 Task: Create a new contact group named 'Sliders', categorize it under 'Yellow Category', and add 'Shubham Jain' and 'Sumit Kumar' as members.
Action: Mouse moved to (13, 100)
Screenshot: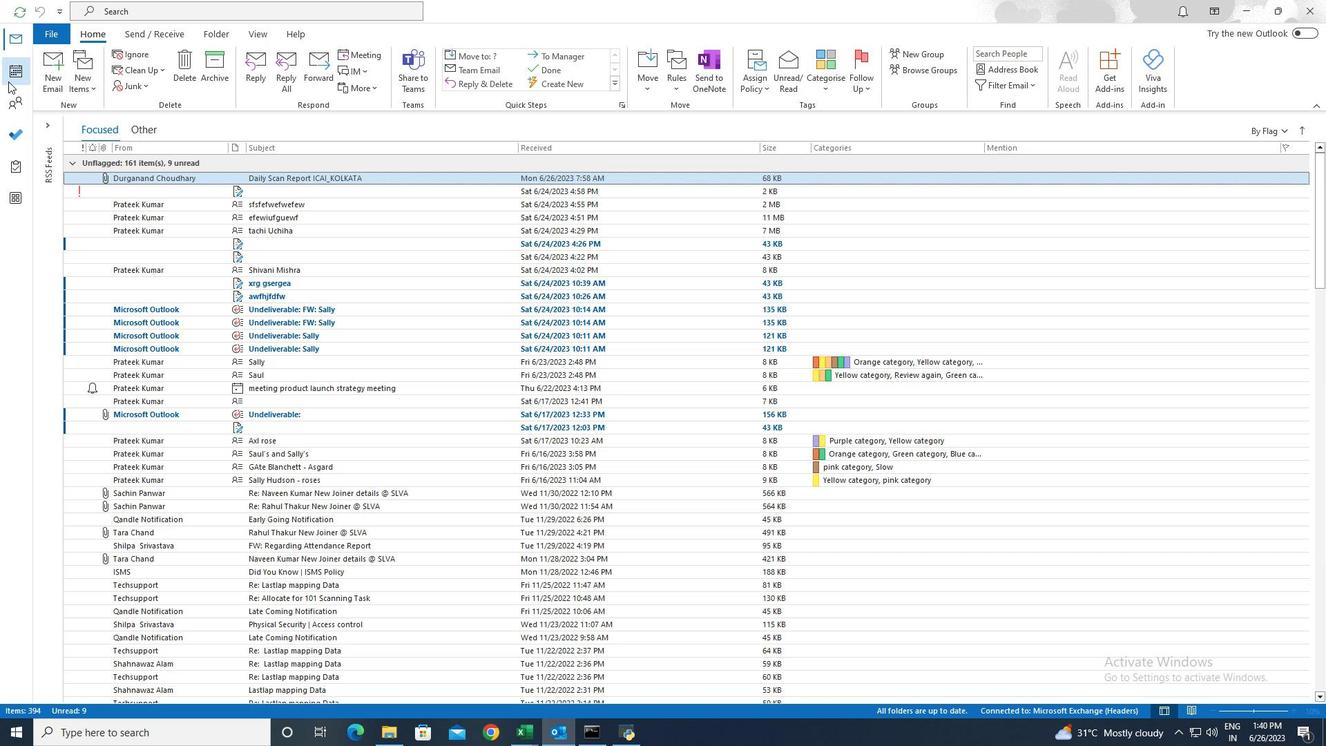 
Action: Mouse pressed left at (13, 100)
Screenshot: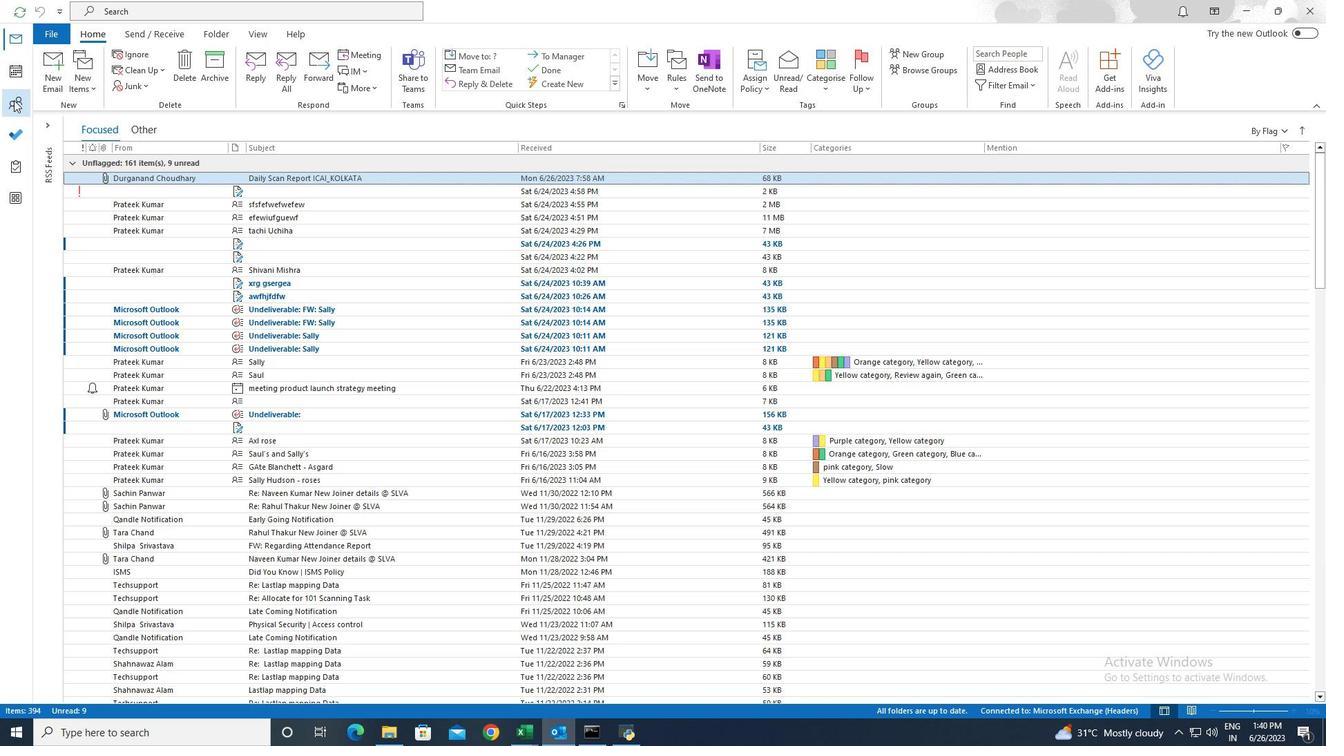 
Action: Mouse moved to (131, 62)
Screenshot: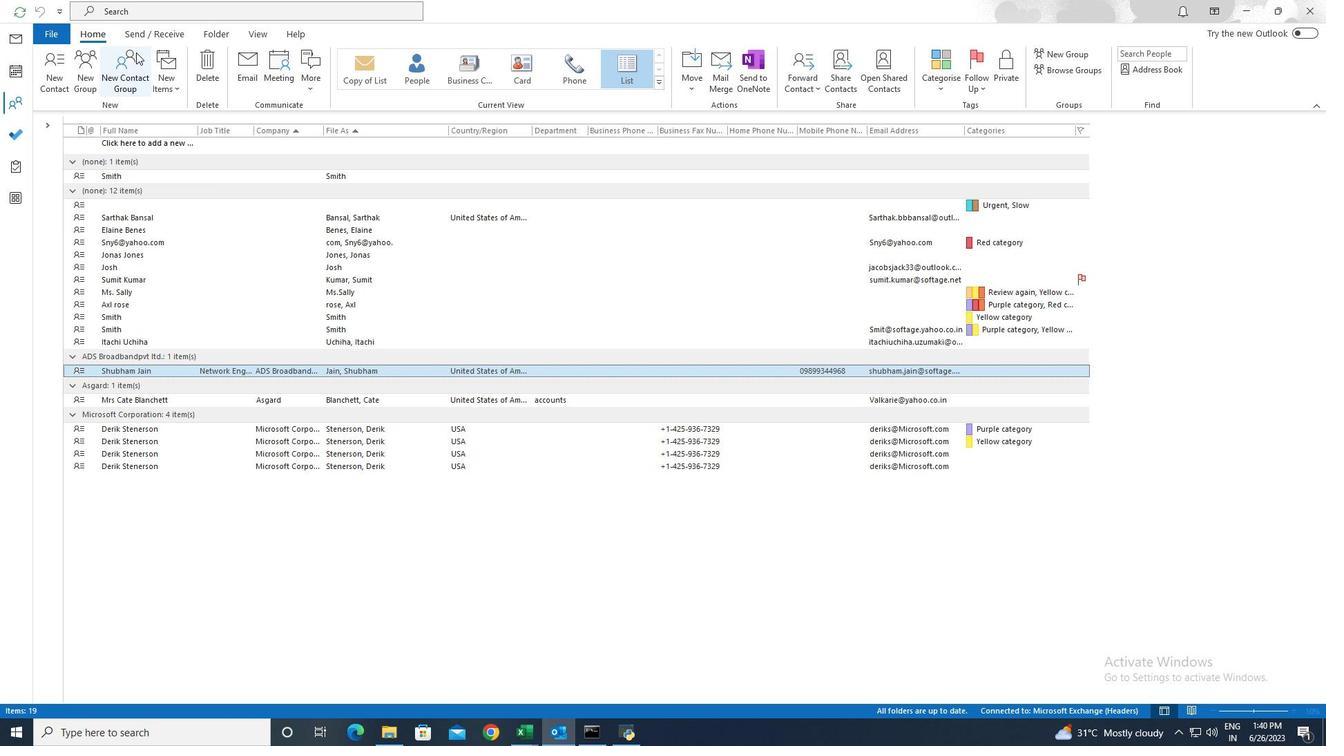 
Action: Mouse pressed left at (131, 62)
Screenshot: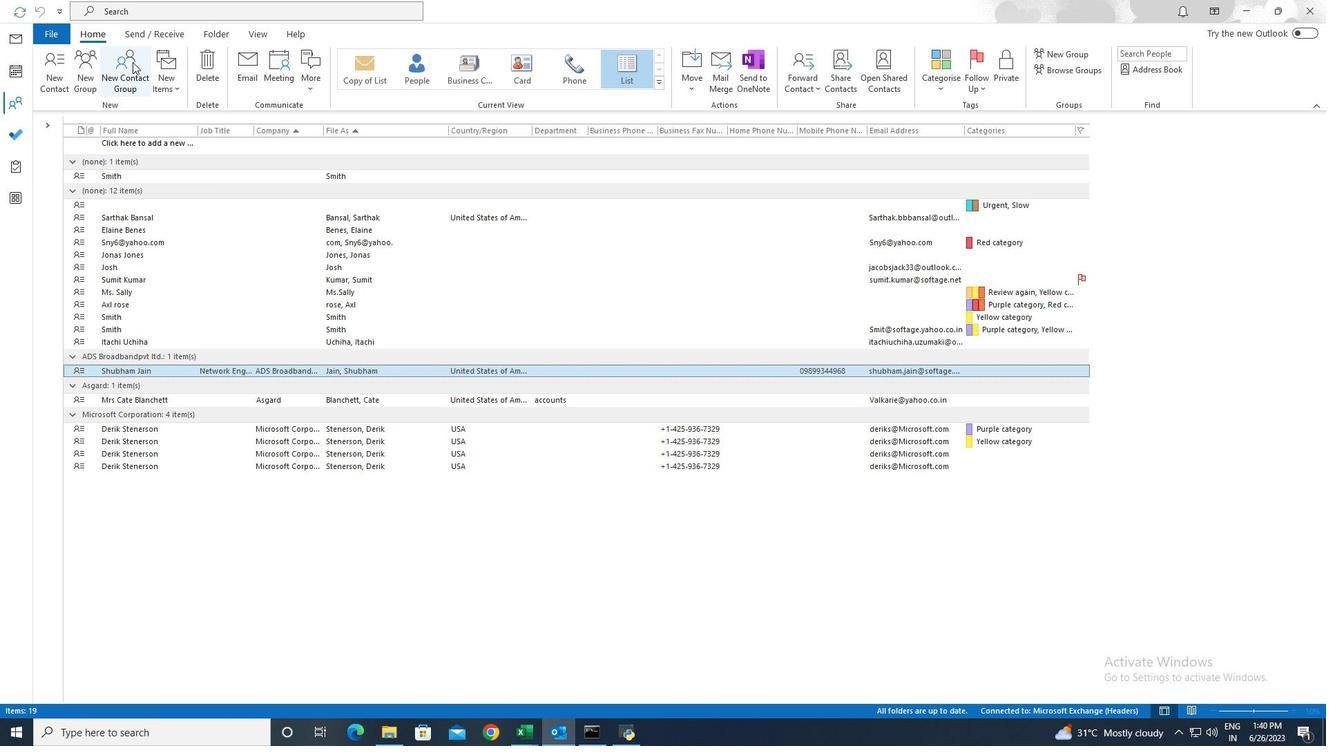 
Action: Mouse moved to (583, 198)
Screenshot: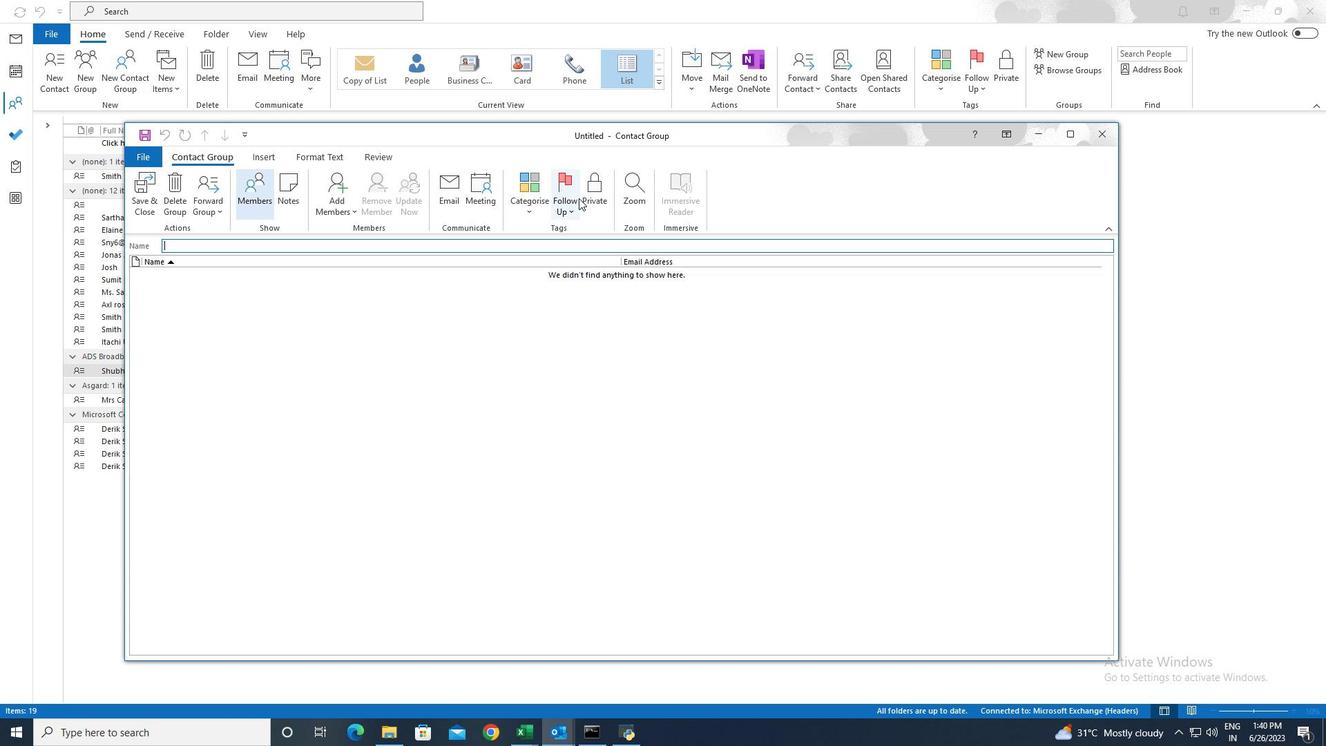 
Action: Mouse pressed left at (583, 198)
Screenshot: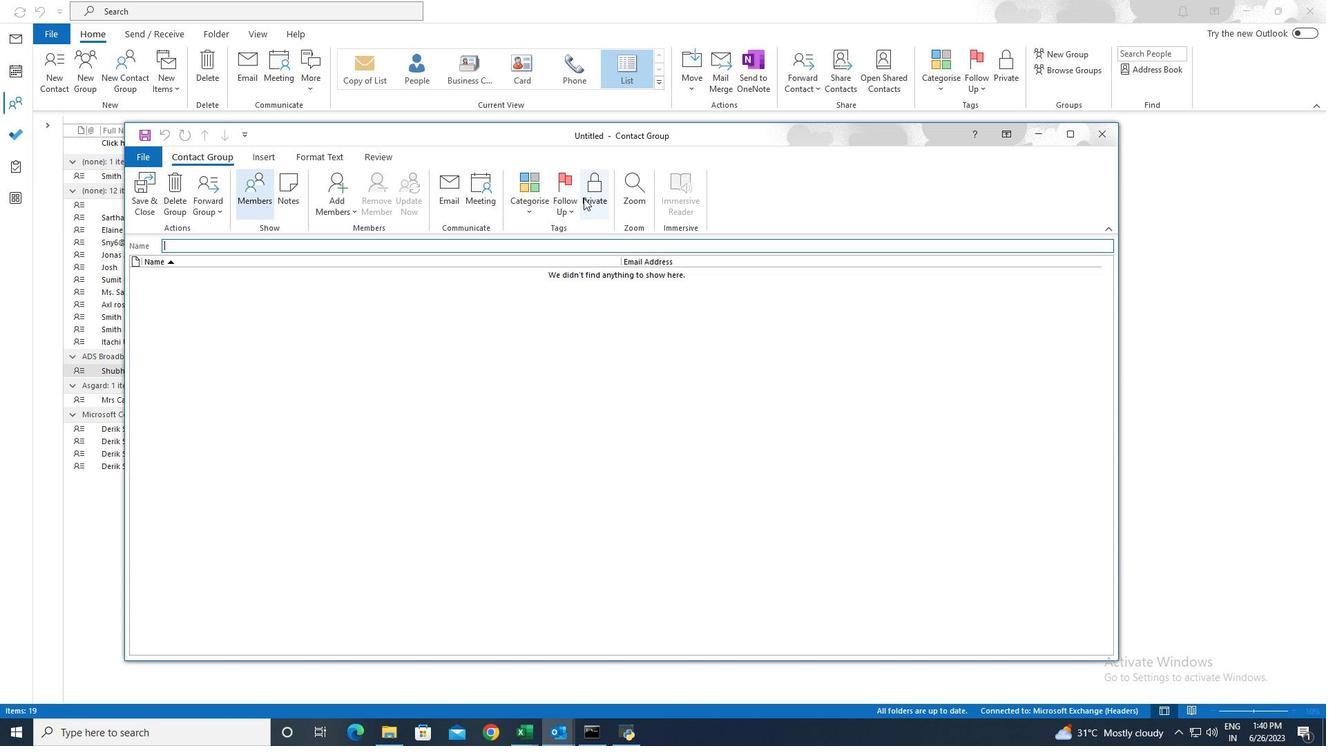 
Action: Mouse moved to (334, 245)
Screenshot: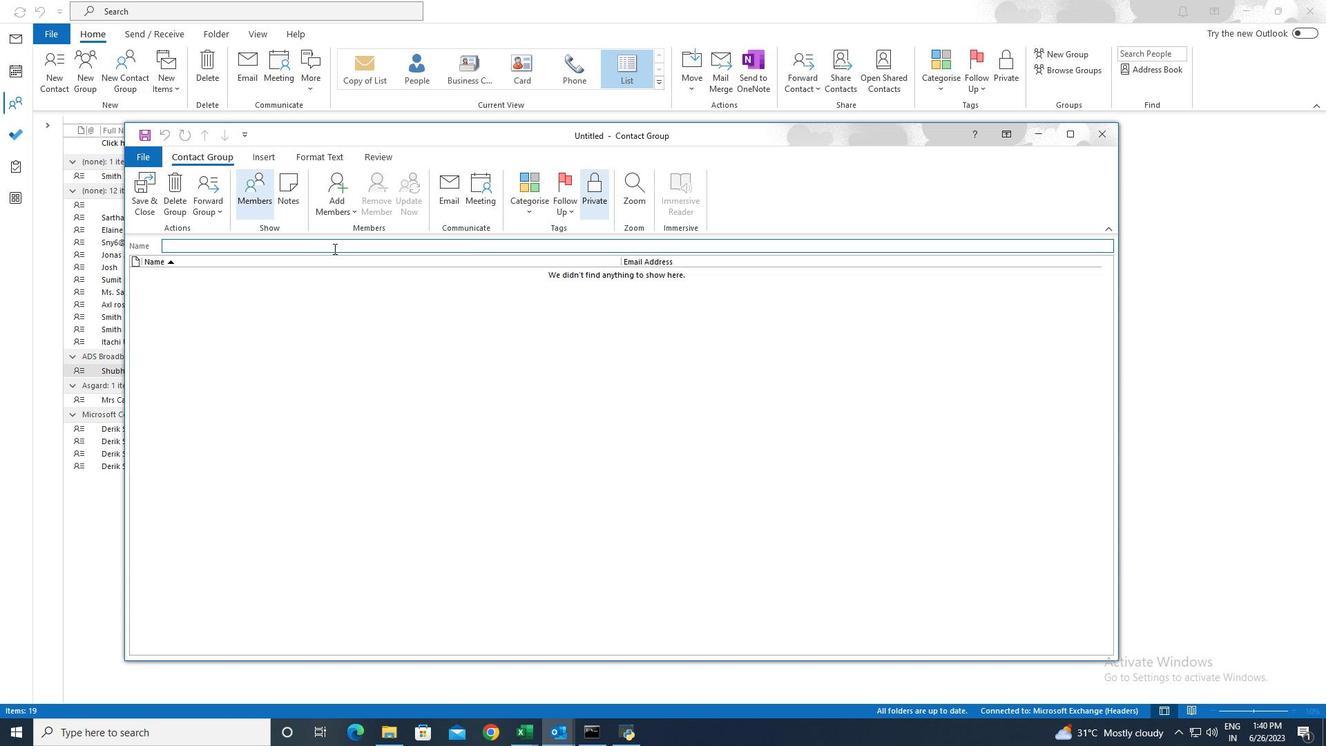 
Action: Mouse pressed left at (334, 245)
Screenshot: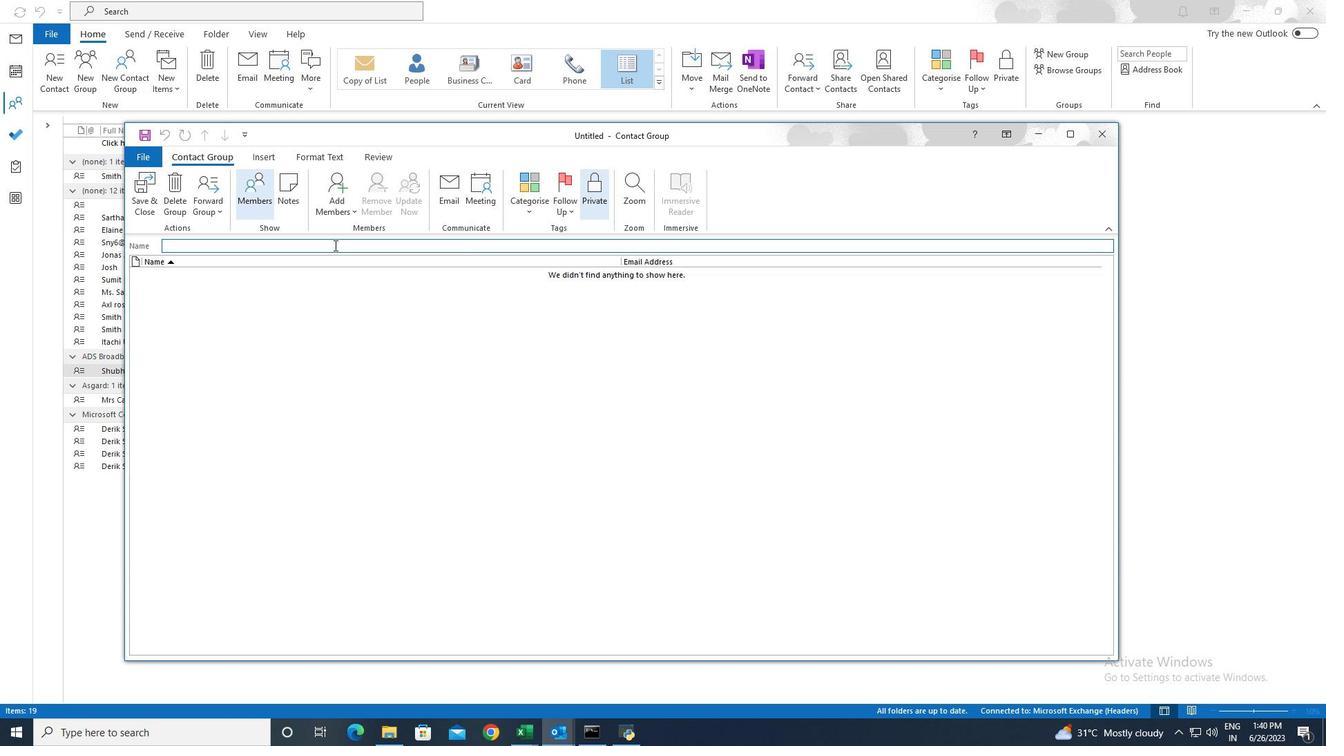
Action: Key pressed <Key.shift>Sliders
Screenshot: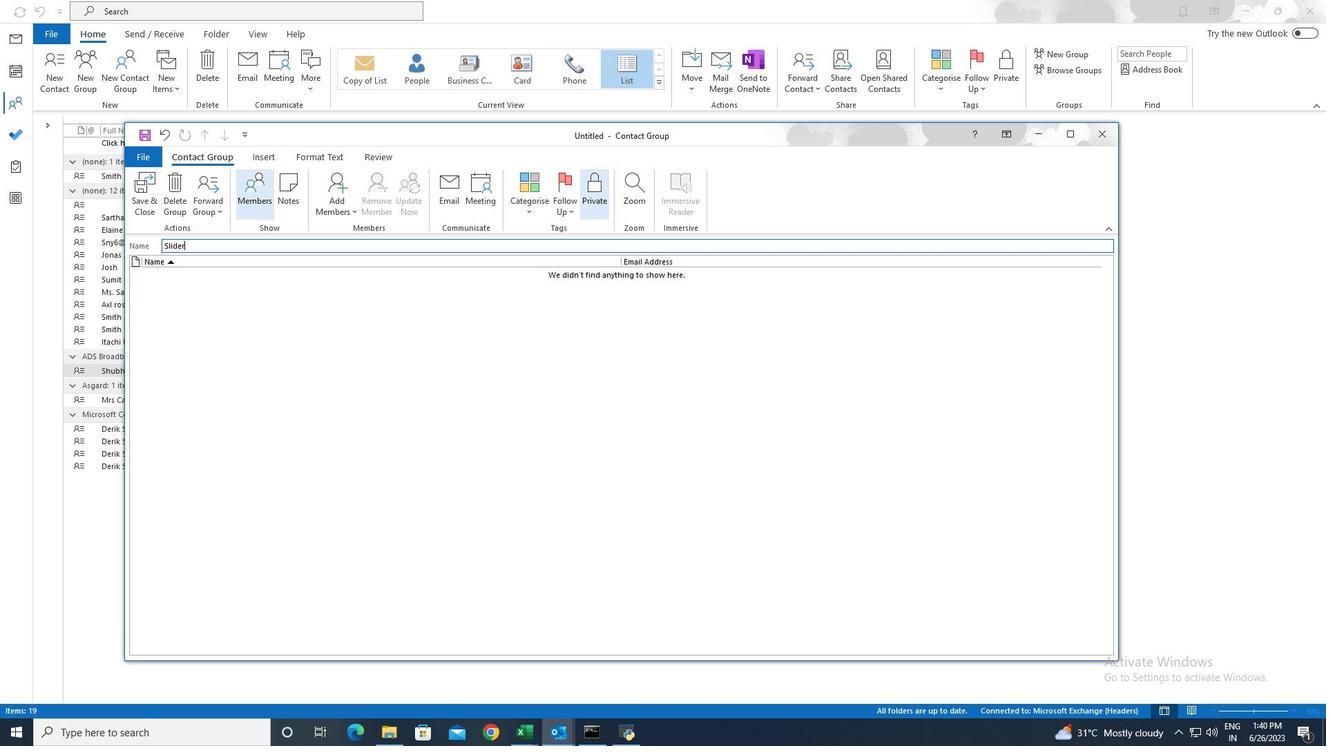 
Action: Mouse moved to (513, 202)
Screenshot: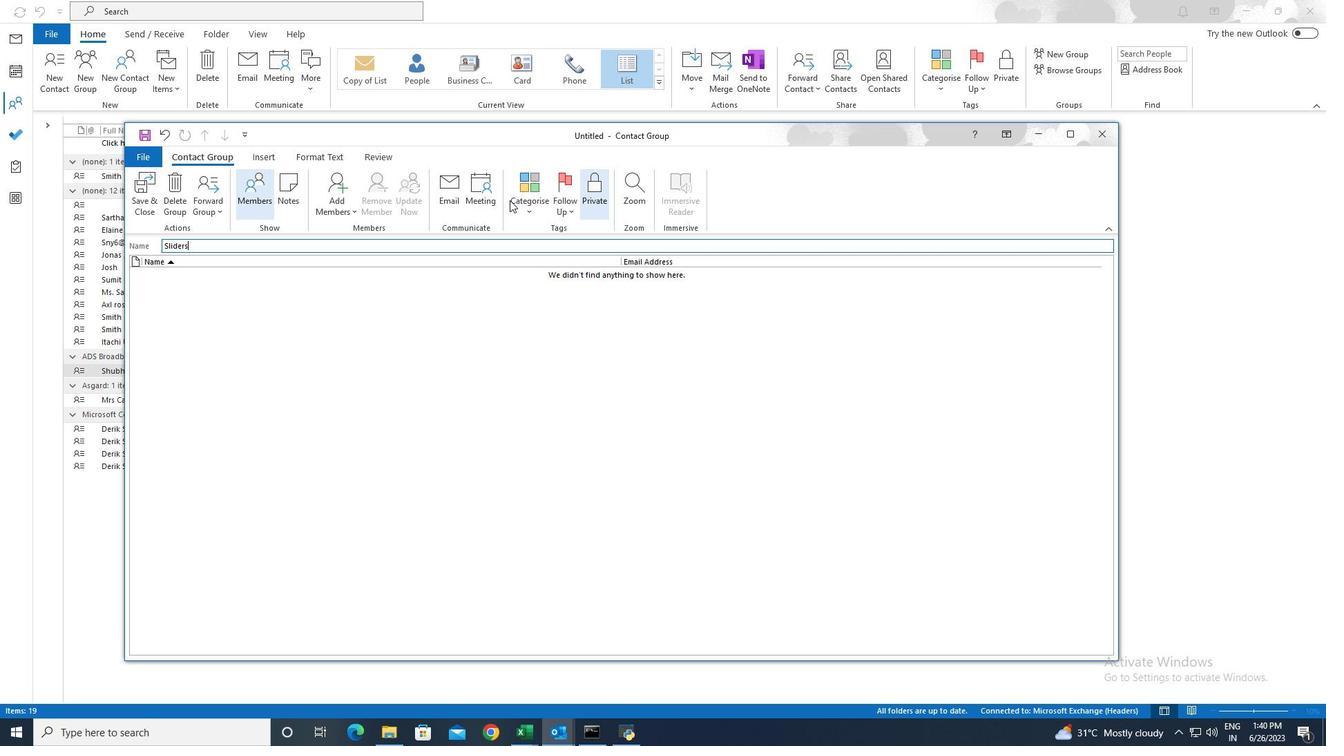 
Action: Mouse pressed left at (513, 202)
Screenshot: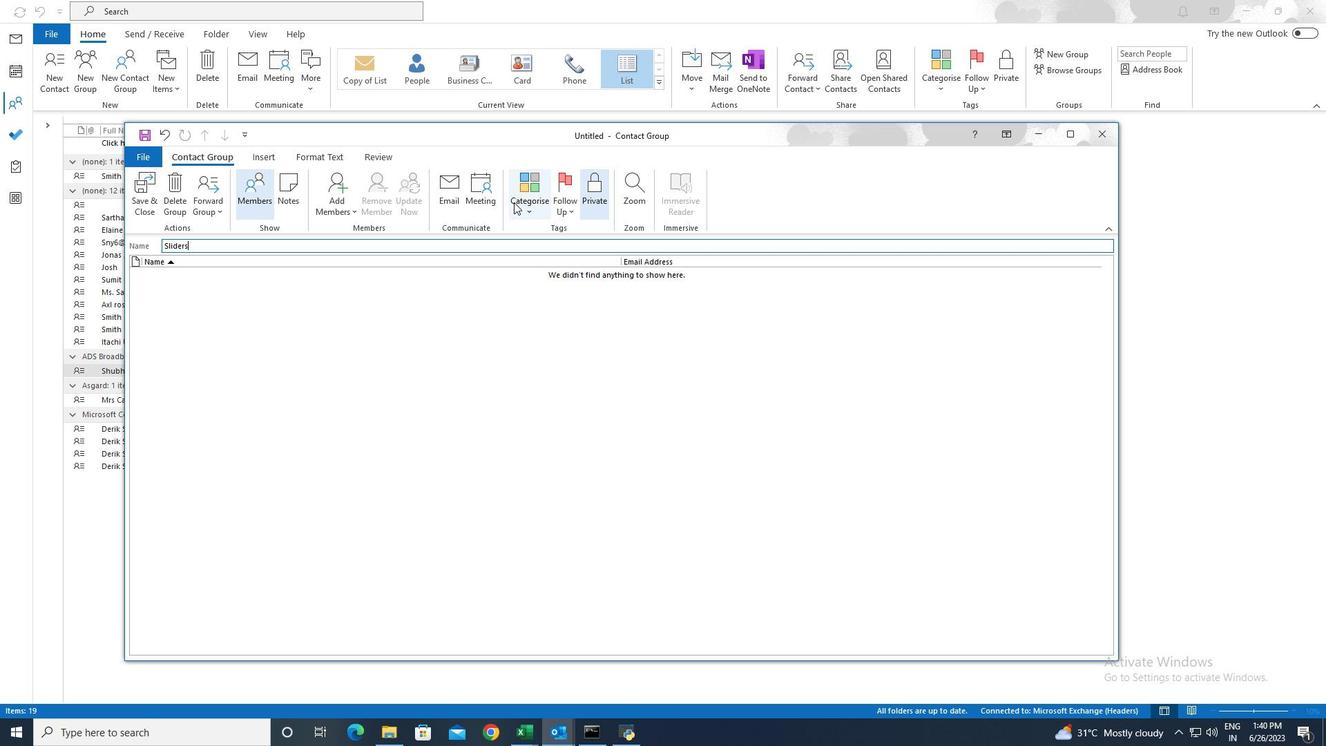 
Action: Mouse moved to (556, 398)
Screenshot: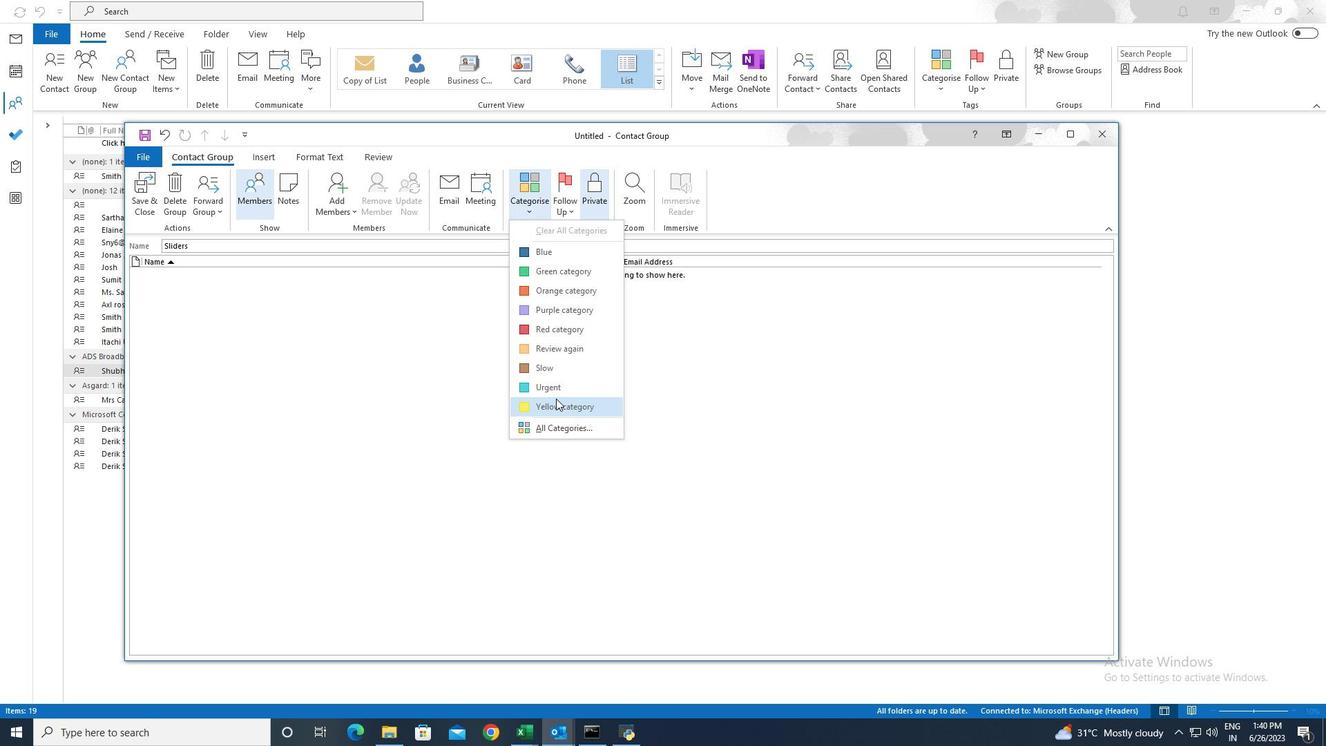 
Action: Mouse pressed left at (556, 398)
Screenshot: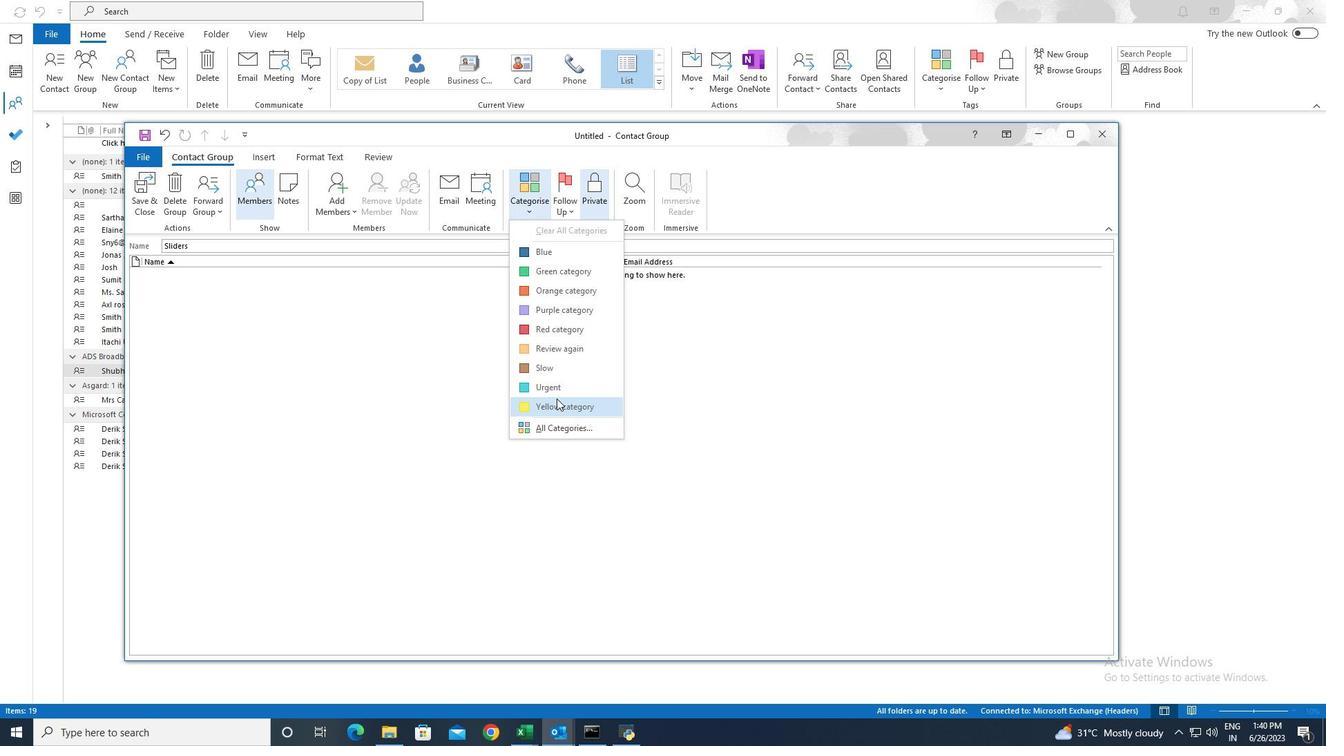 
Action: Mouse moved to (324, 207)
Screenshot: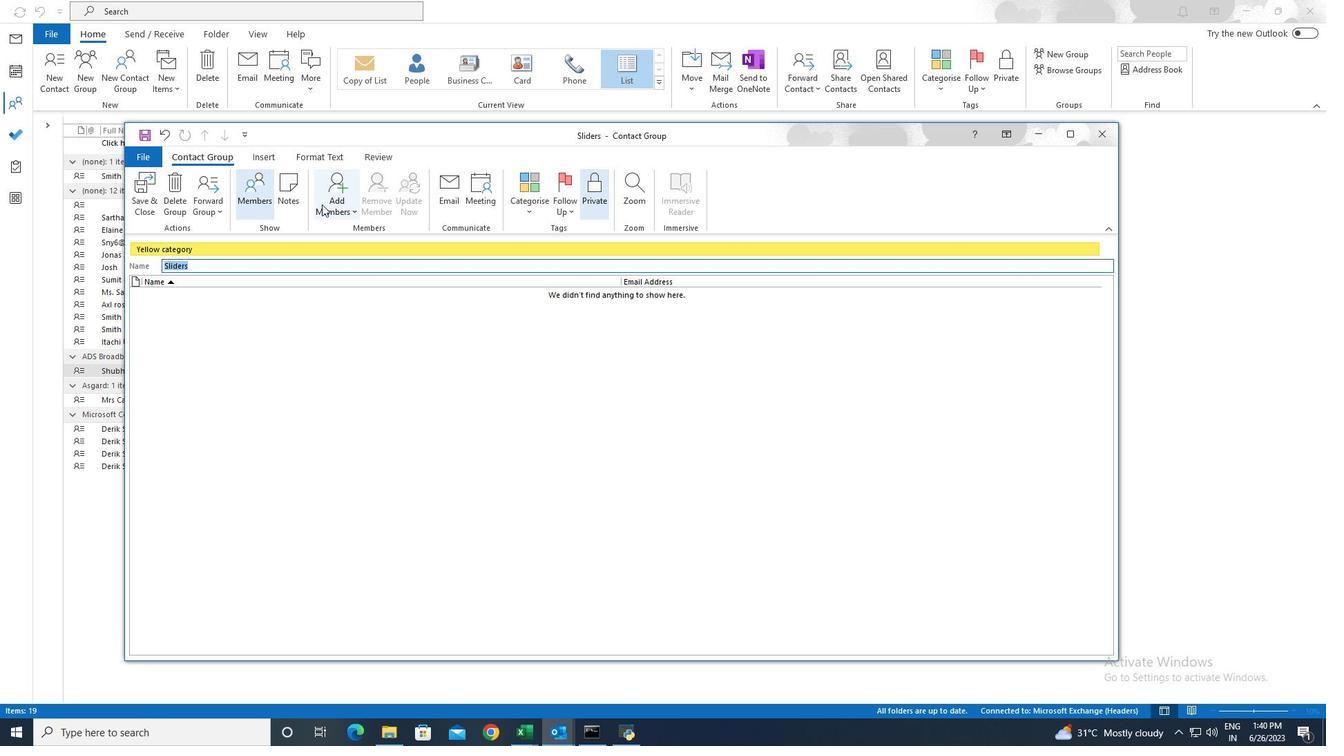 
Action: Mouse pressed left at (324, 207)
Screenshot: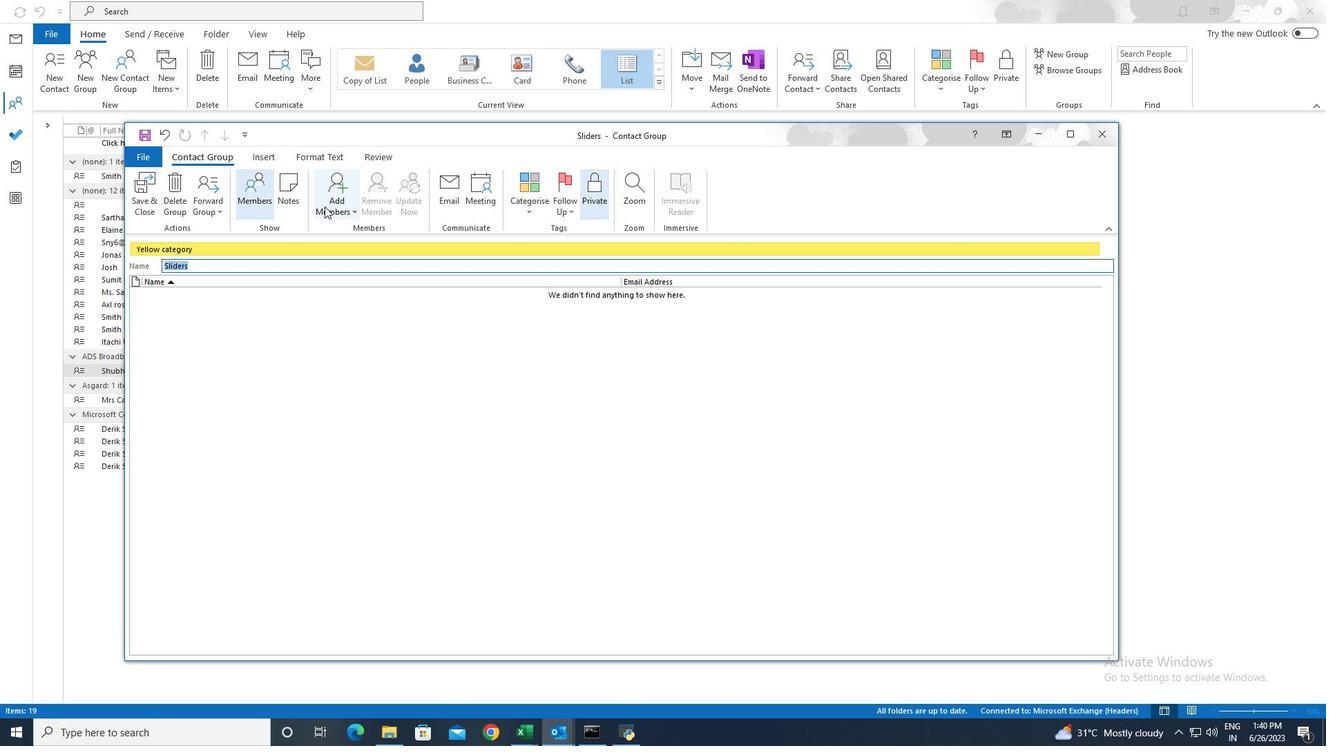 
Action: Mouse moved to (356, 237)
Screenshot: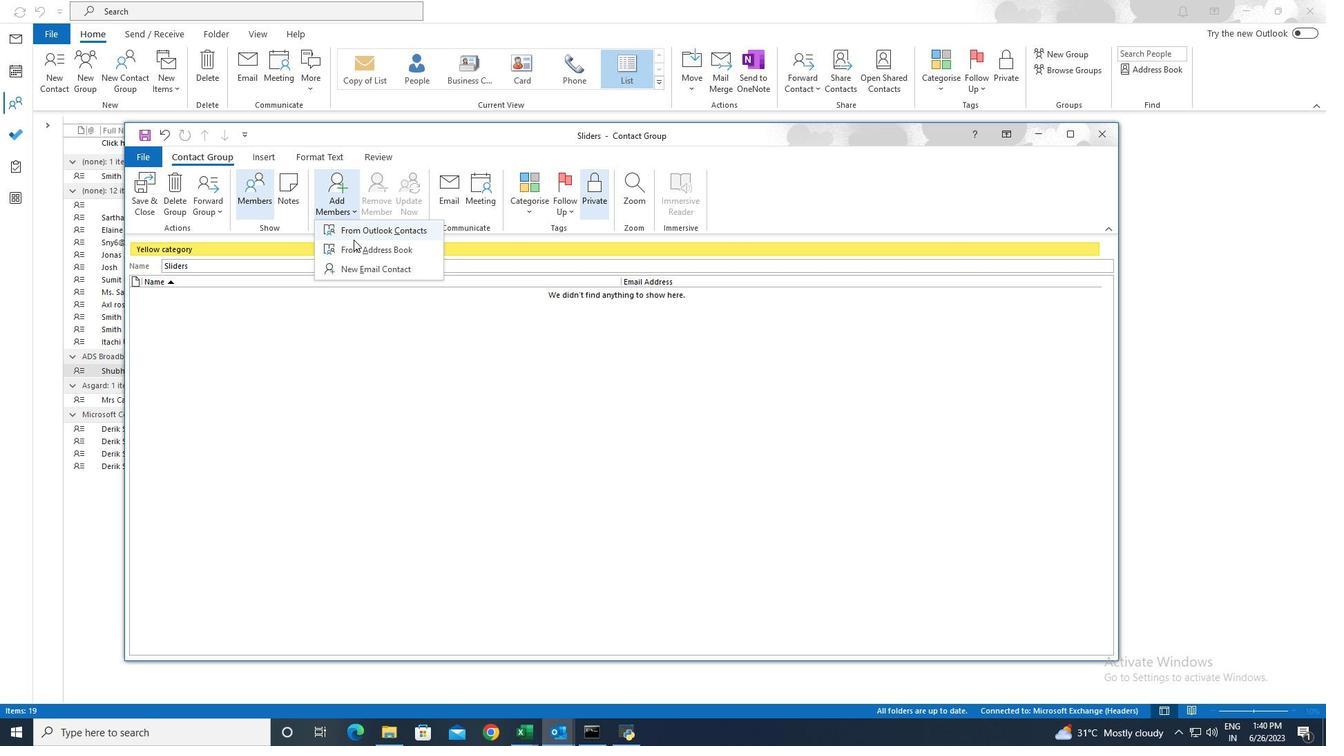 
Action: Mouse pressed left at (356, 237)
Screenshot: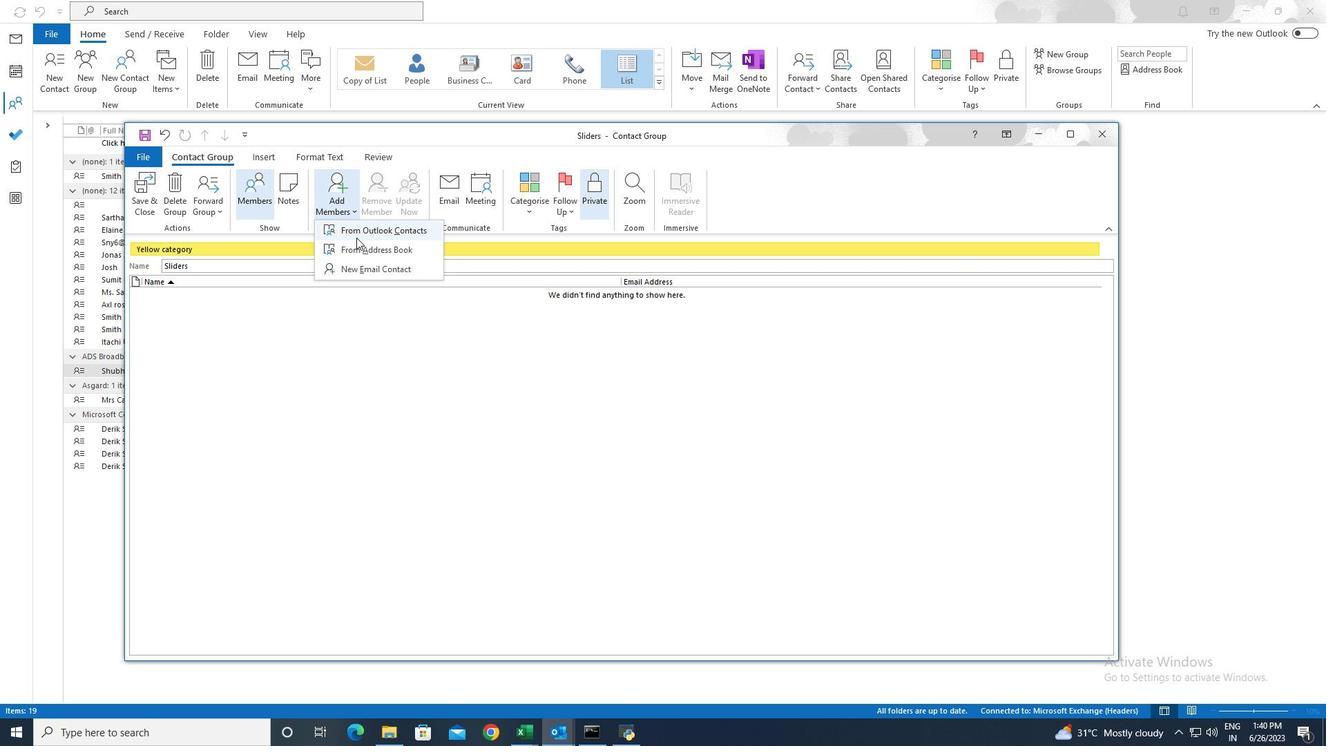 
Action: Mouse moved to (462, 447)
Screenshot: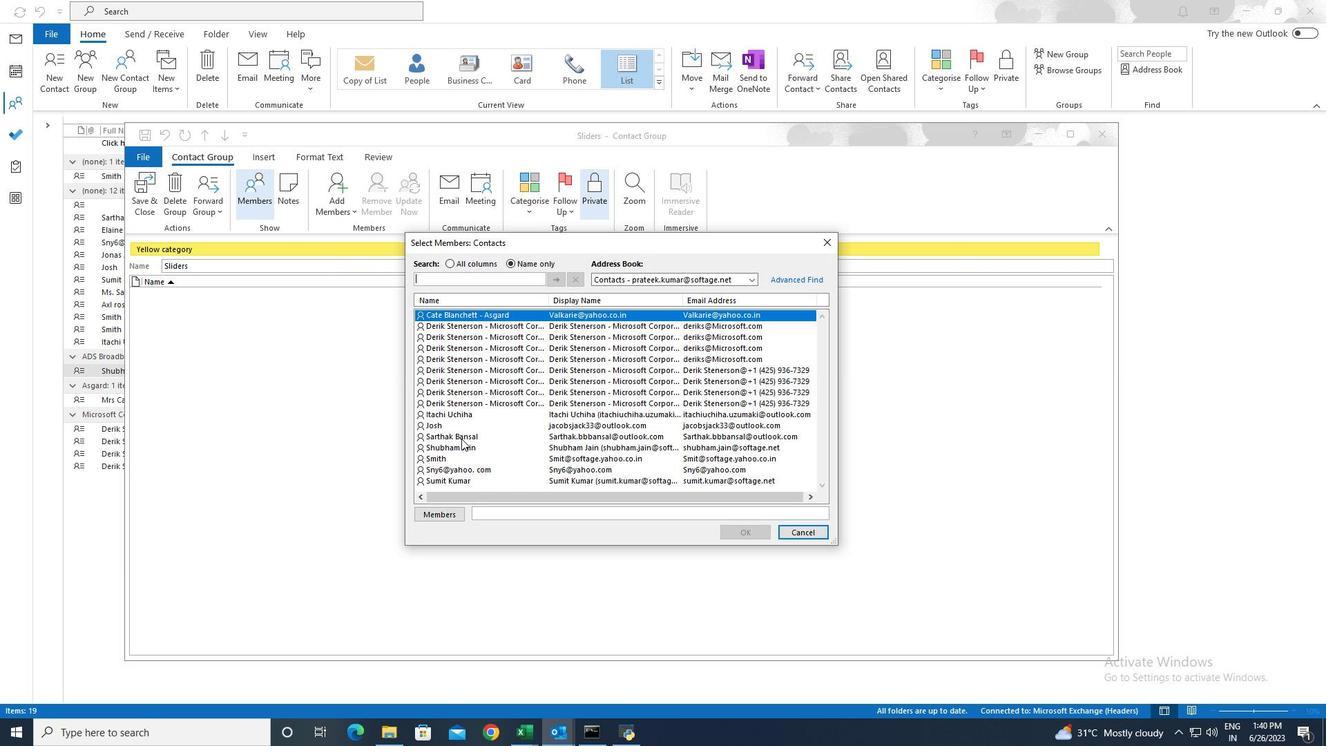 
Action: Mouse pressed left at (462, 447)
Screenshot: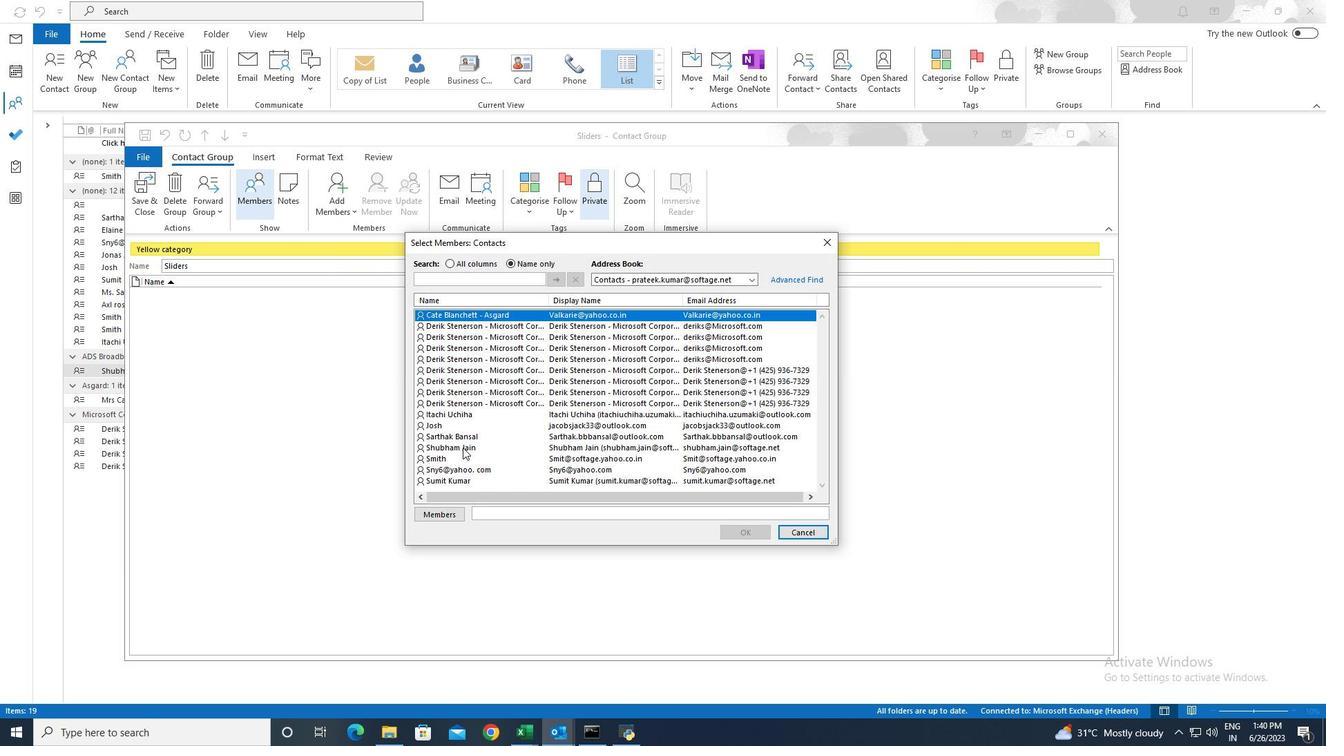 
Action: Mouse pressed left at (462, 447)
Screenshot: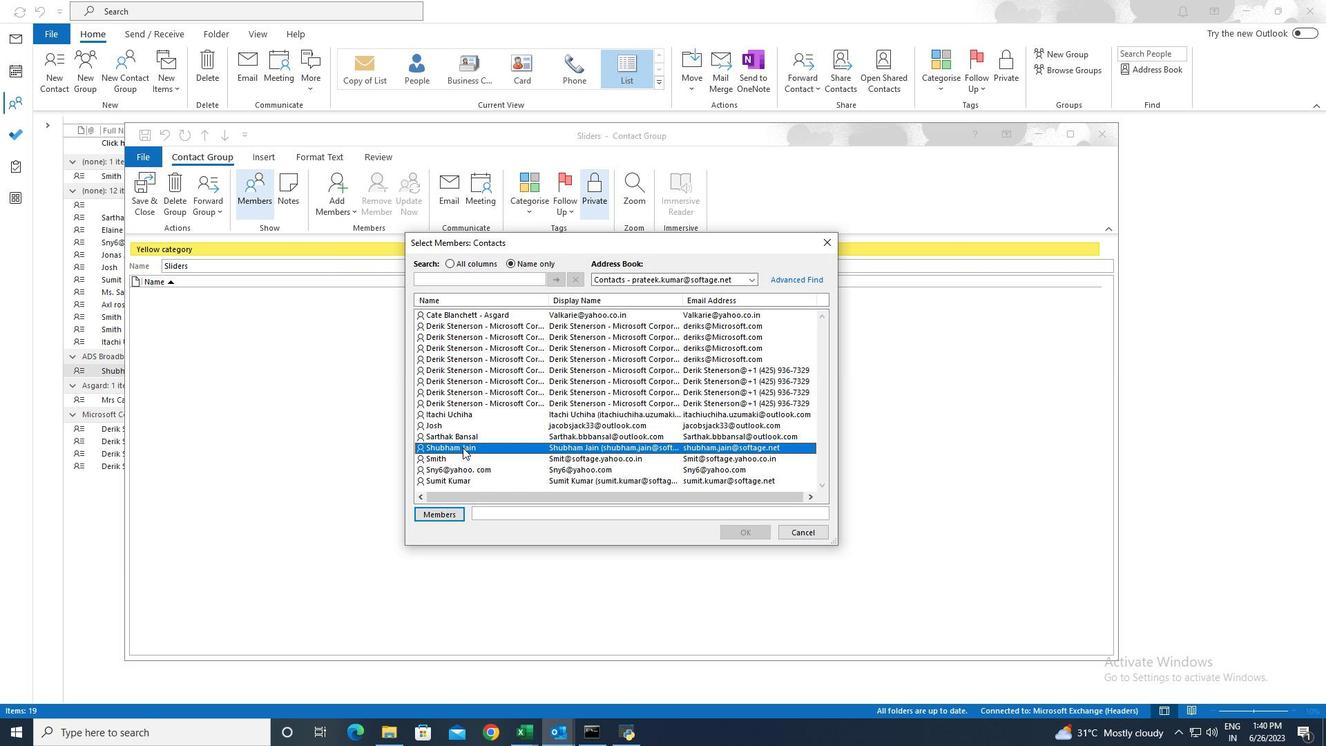 
Action: Mouse moved to (469, 482)
Screenshot: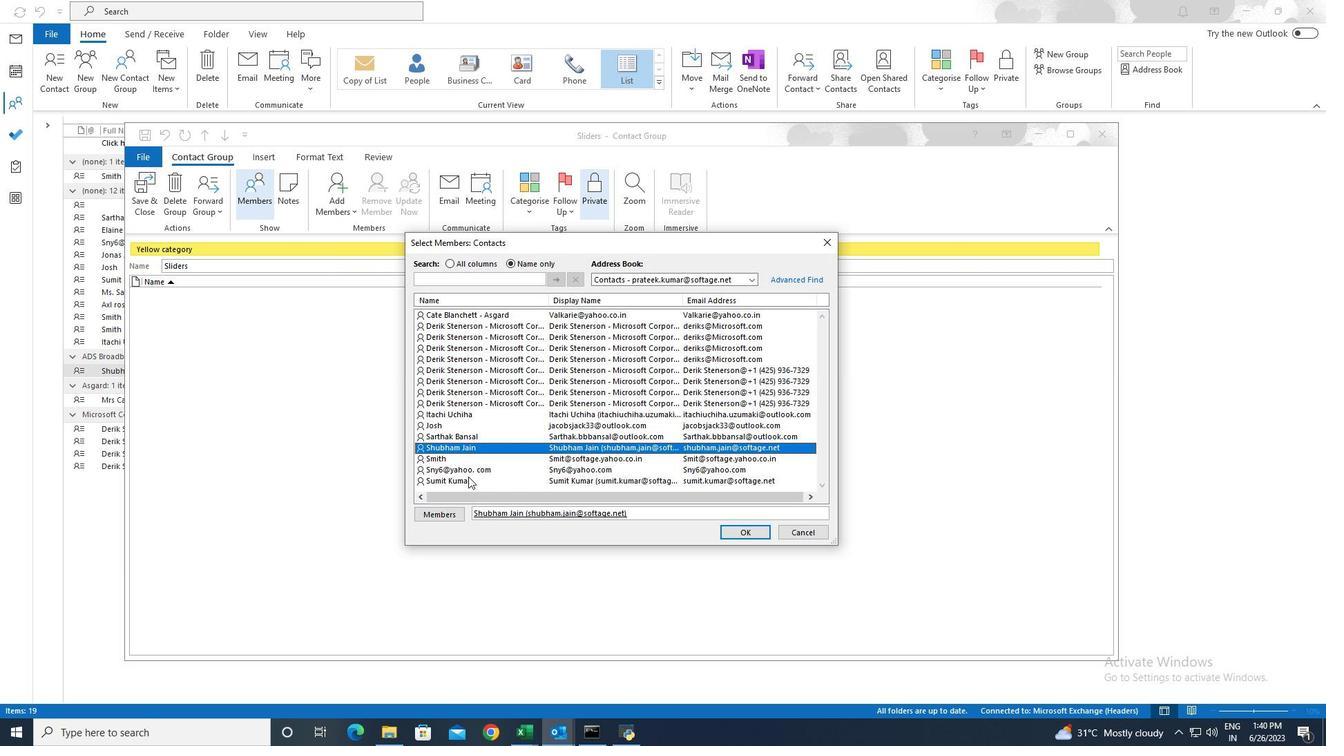 
Action: Mouse pressed left at (469, 482)
Screenshot: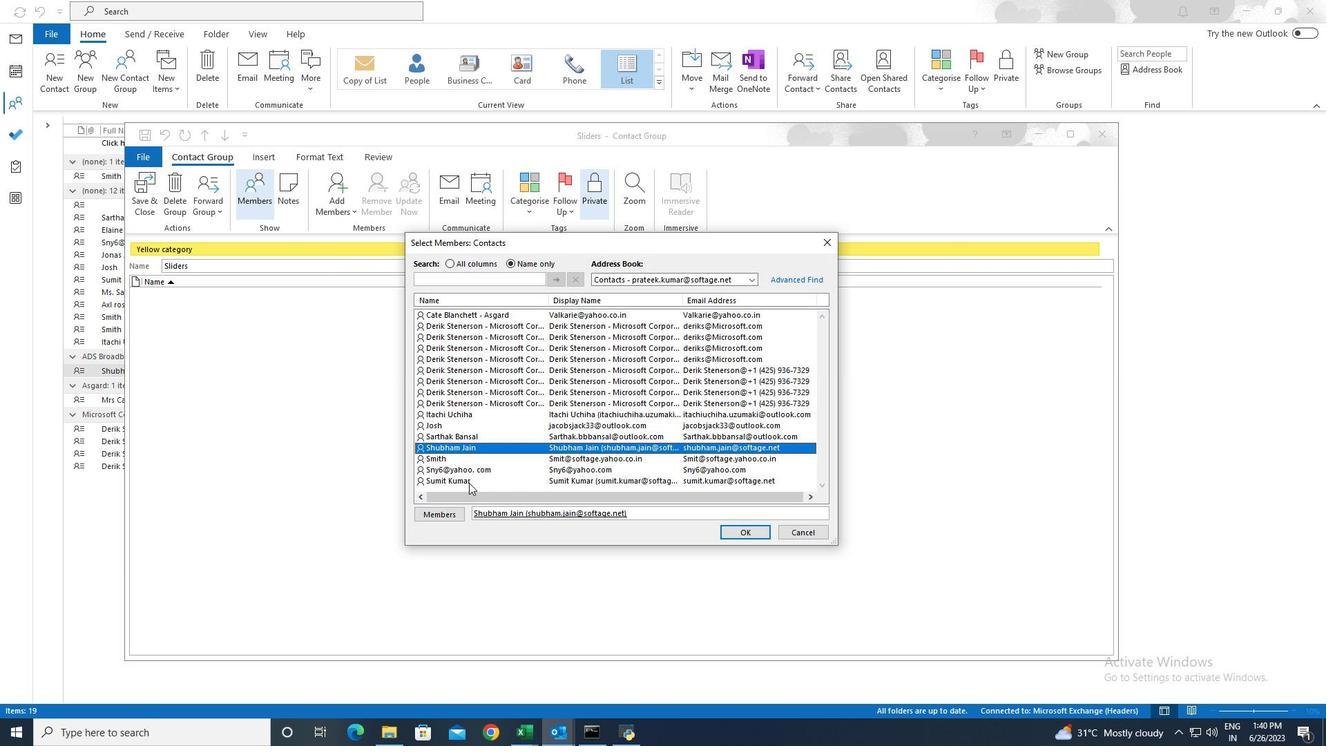 
Action: Mouse pressed left at (469, 482)
Screenshot: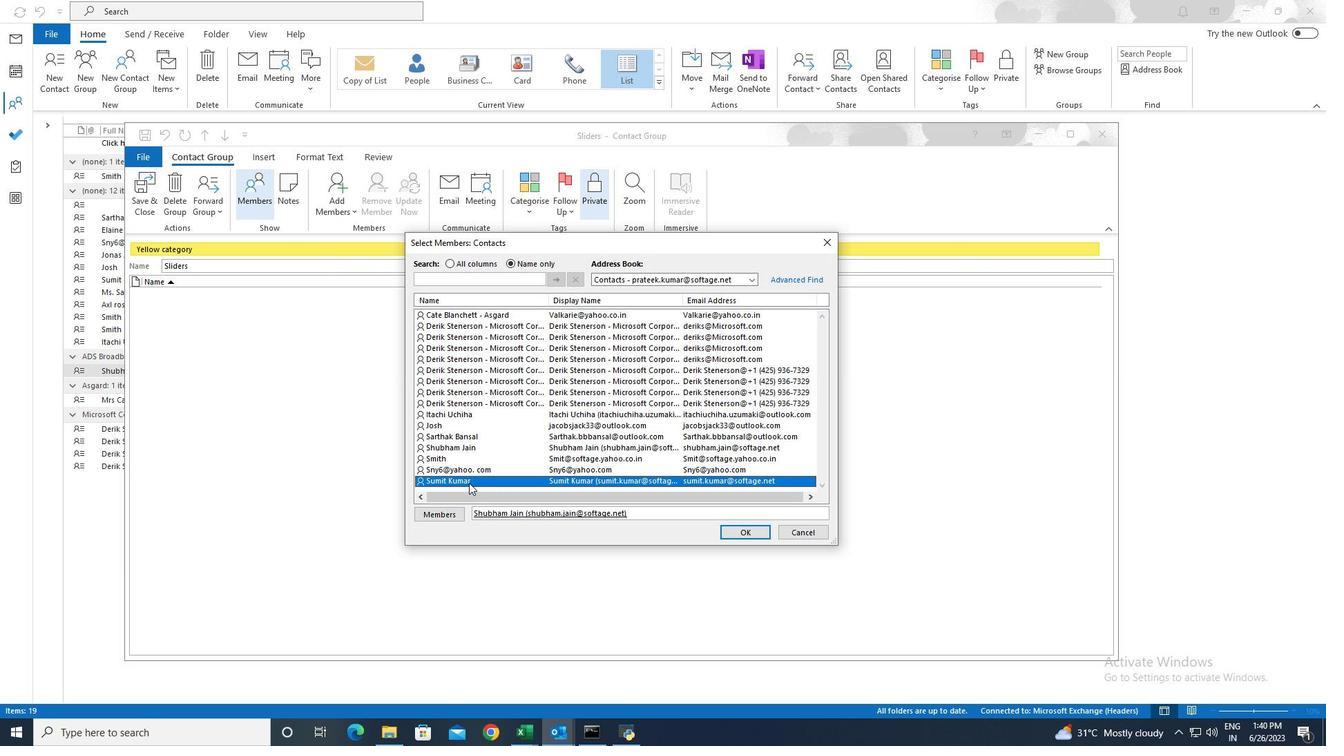 
Action: Mouse moved to (746, 534)
Screenshot: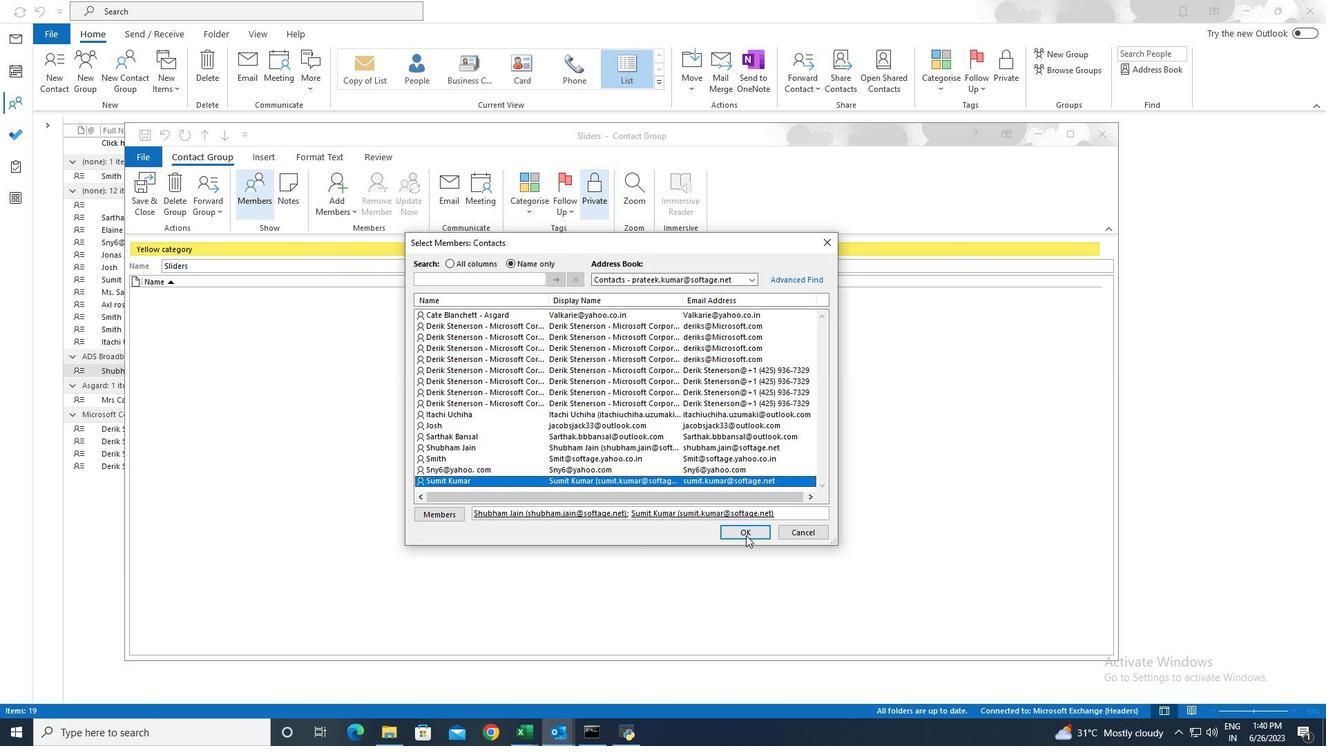 
Action: Mouse pressed left at (746, 534)
Screenshot: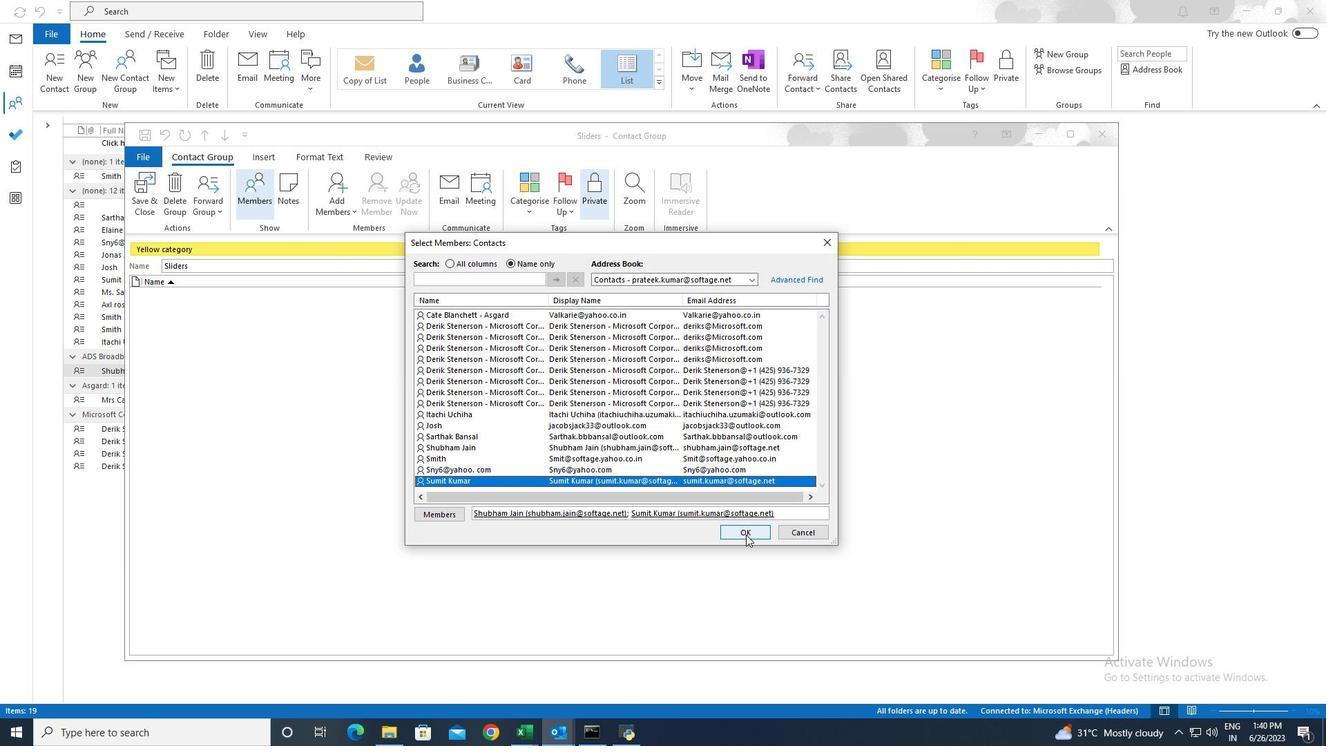 
Action: Mouse moved to (153, 207)
Screenshot: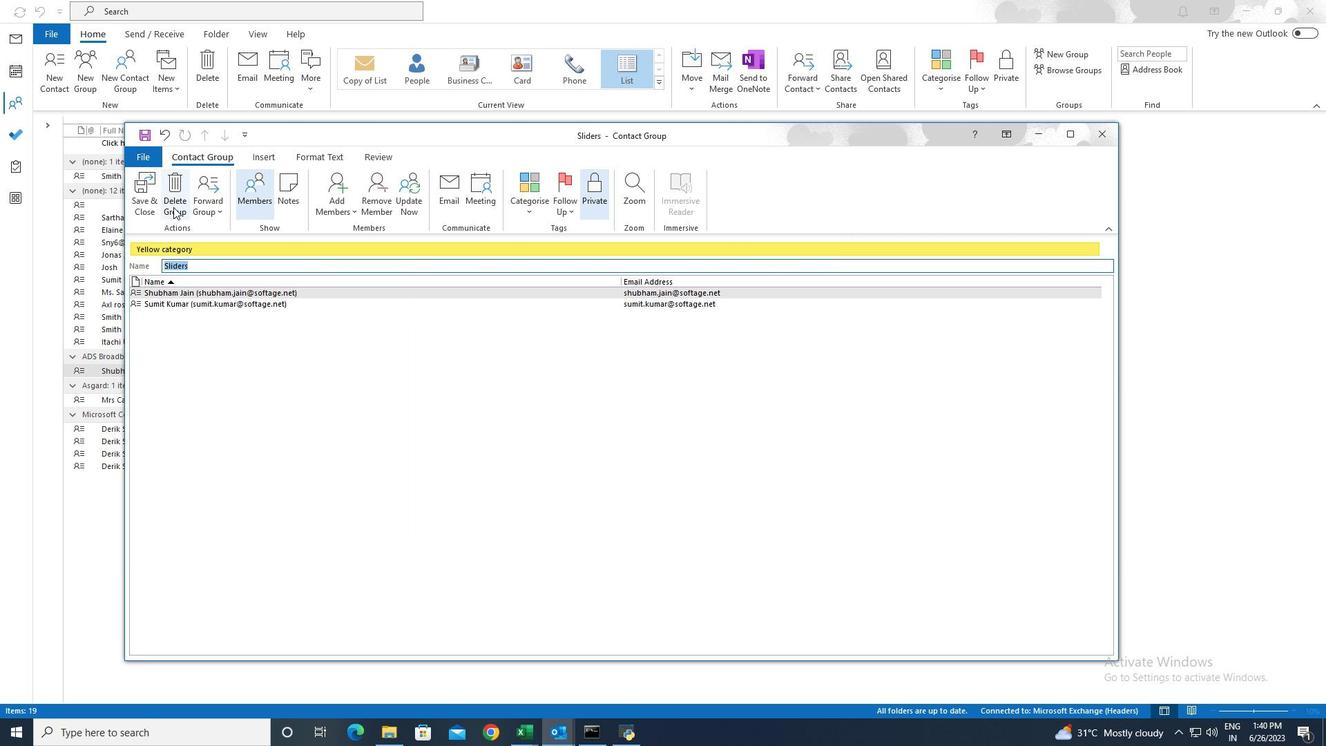 
Action: Mouse pressed left at (153, 207)
Screenshot: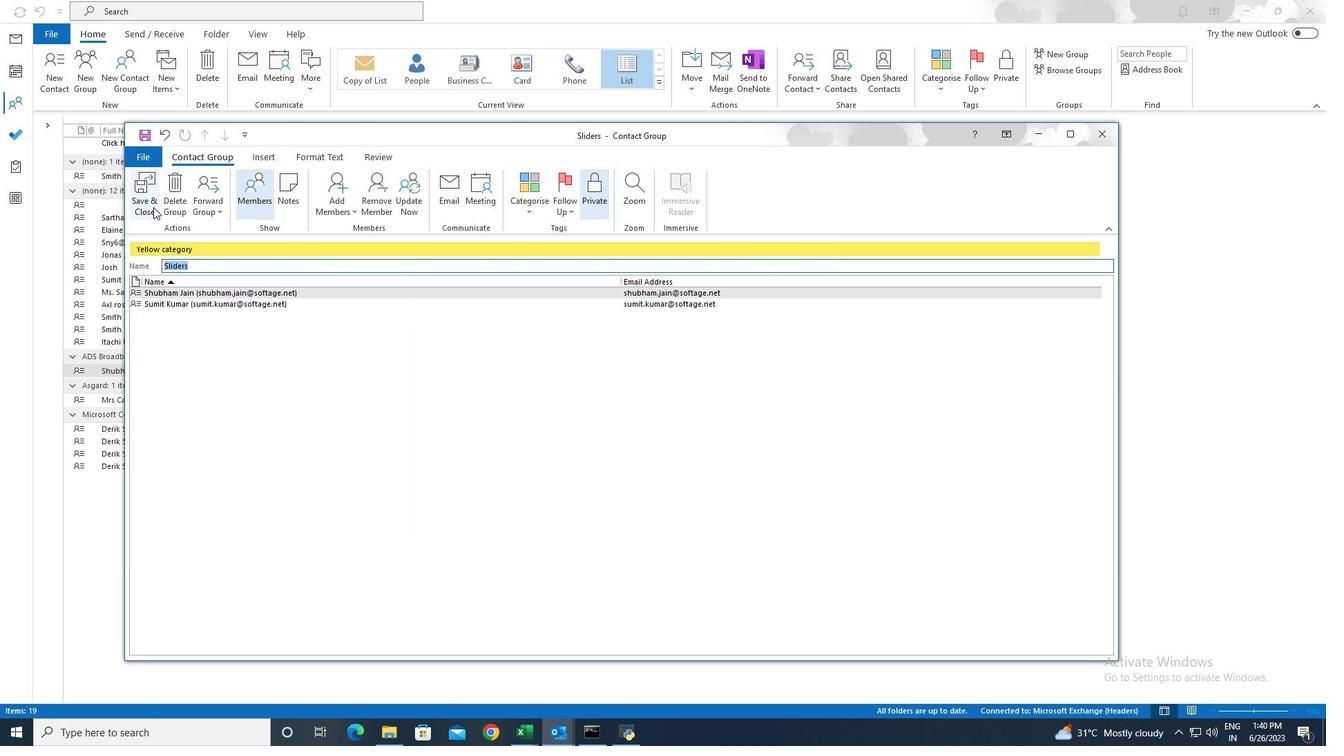 
Action: Mouse moved to (153, 207)
Screenshot: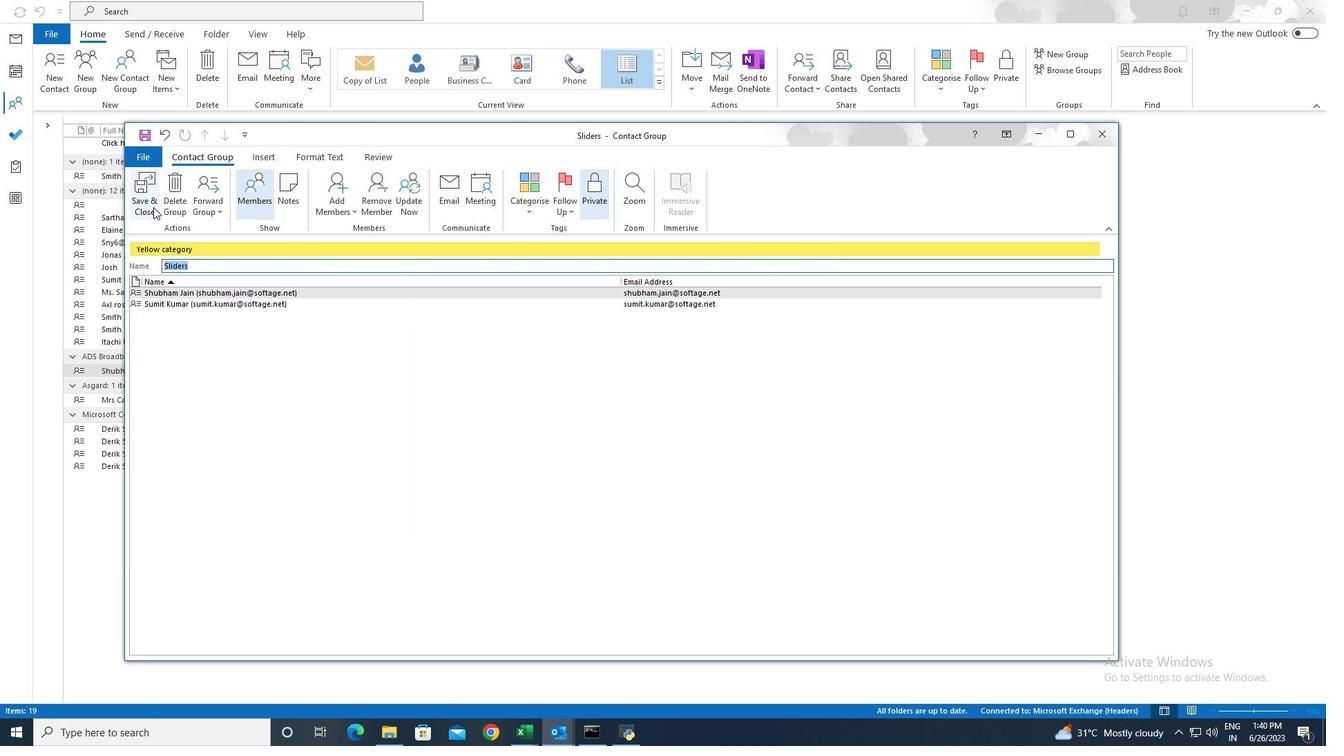 
